 Task: Add the task  Integrate a new online platform for online art history courses to the section Speed Spiral in the project ConstructTech and add a Due Date to the respective task as 2024/04/15
Action: Mouse moved to (61, 398)
Screenshot: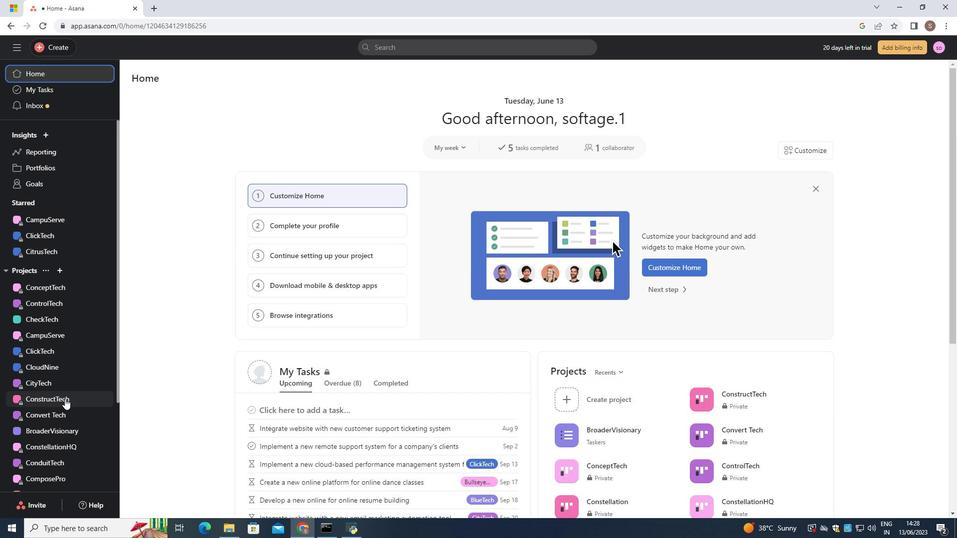 
Action: Mouse pressed left at (61, 398)
Screenshot: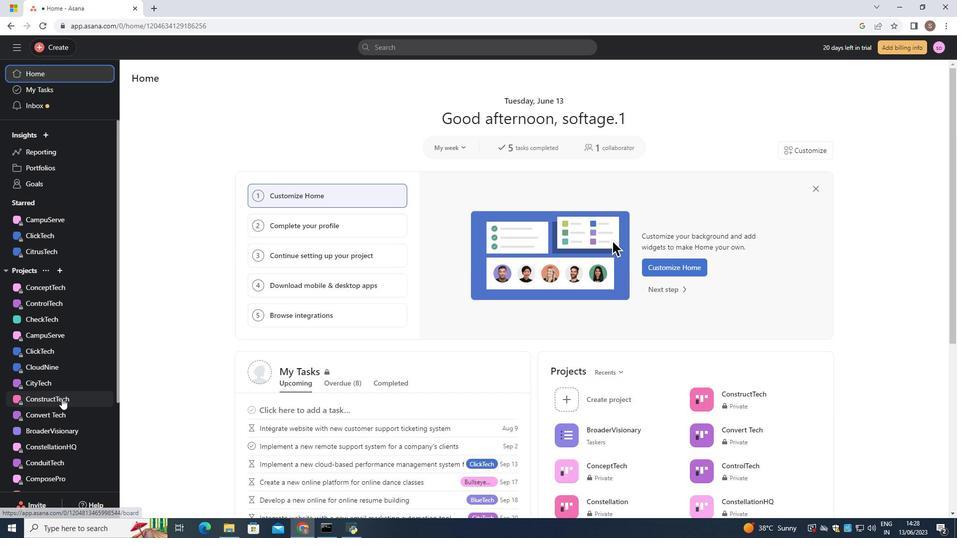 
Action: Mouse moved to (954, 512)
Screenshot: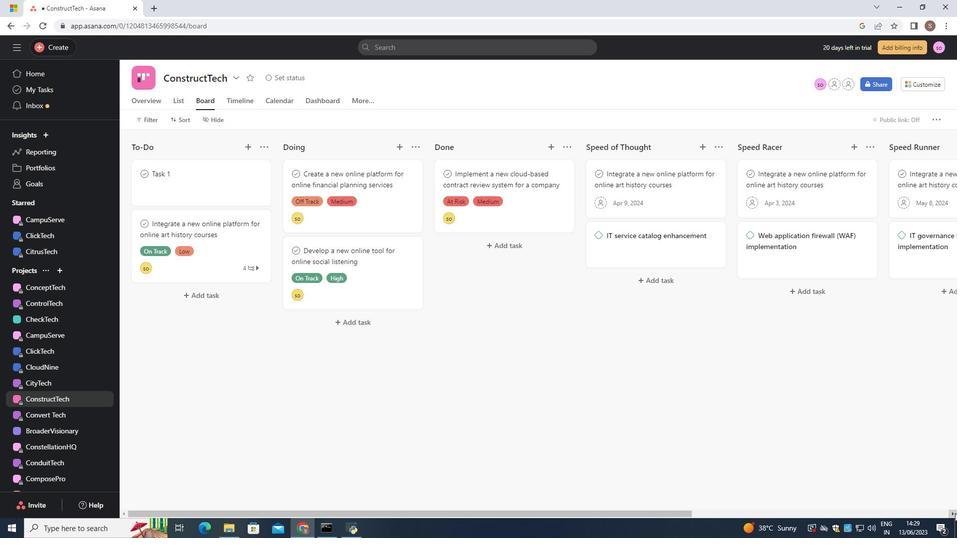 
Action: Mouse pressed left at (954, 512)
Screenshot: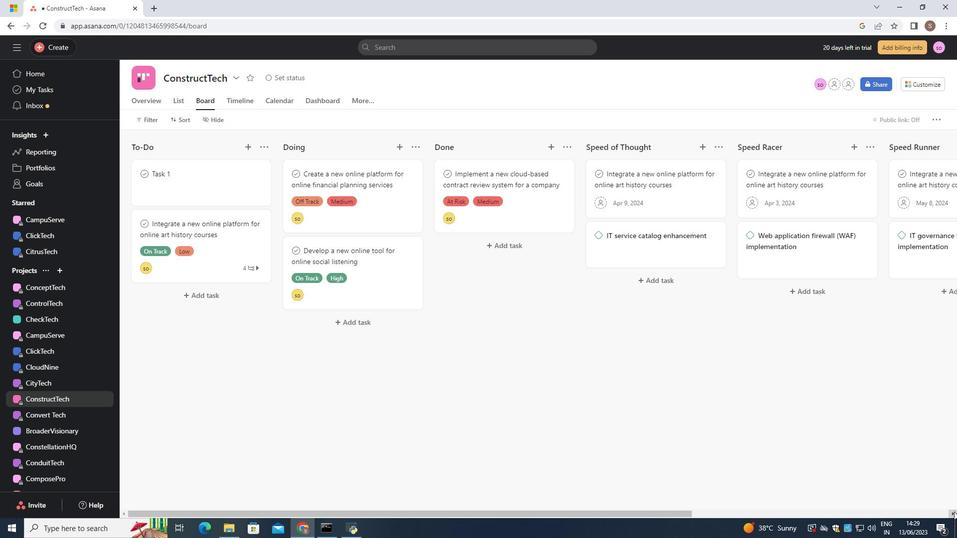 
Action: Mouse moved to (823, 145)
Screenshot: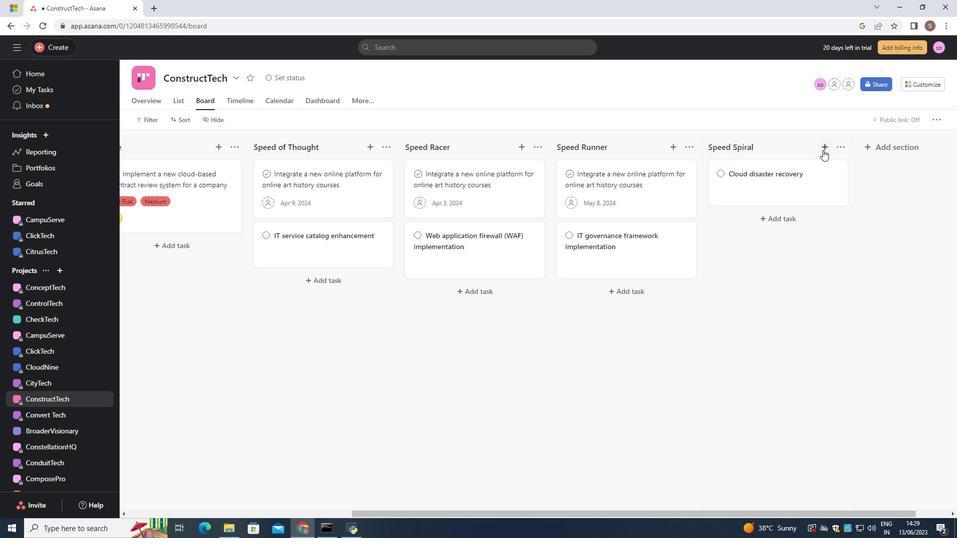 
Action: Mouse pressed left at (823, 145)
Screenshot: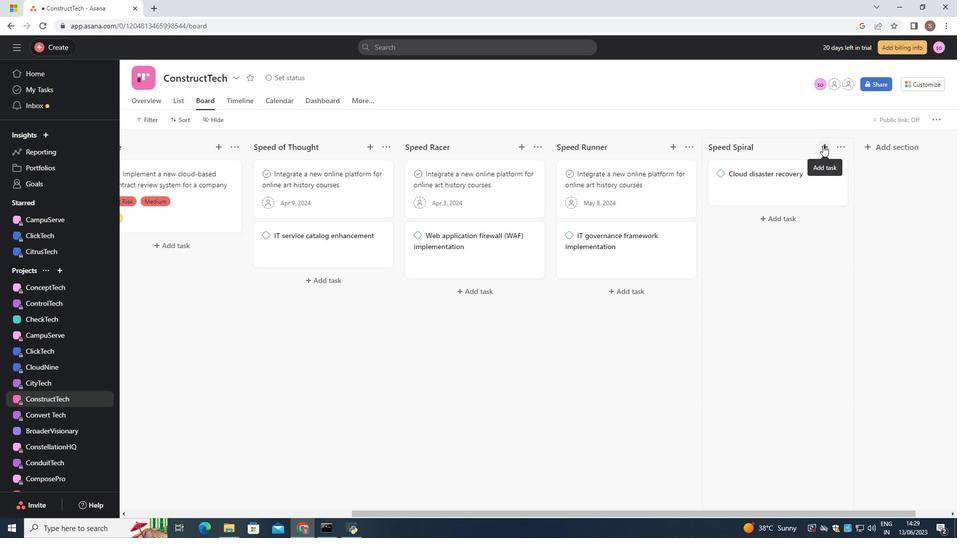 
Action: Key pressed <Key.shift>Integrate<Key.space>a<Key.space>new<Key.space>online<Key.space>platform<Key.space>for<Key.space>online<Key.space>art<Key.space>history<Key.space>courses
Screenshot: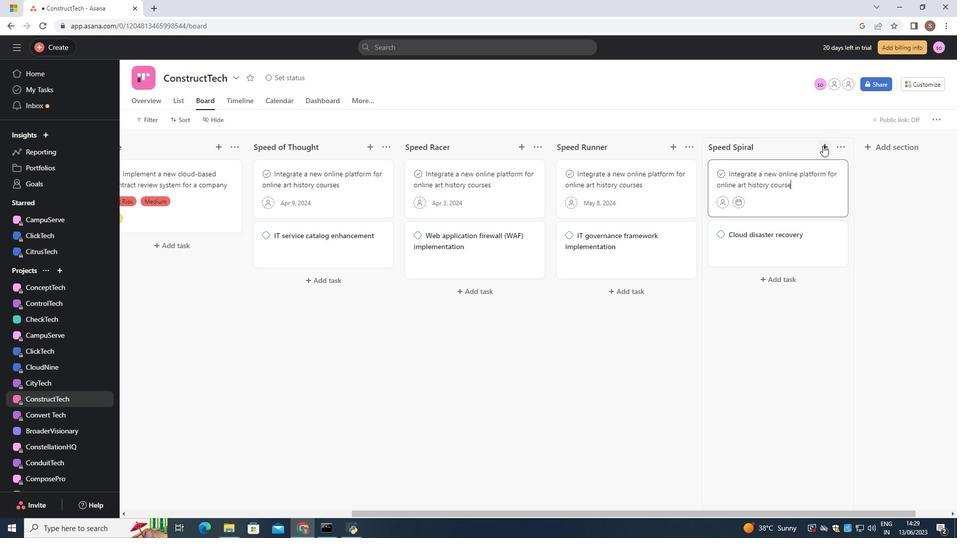 
Action: Mouse moved to (741, 203)
Screenshot: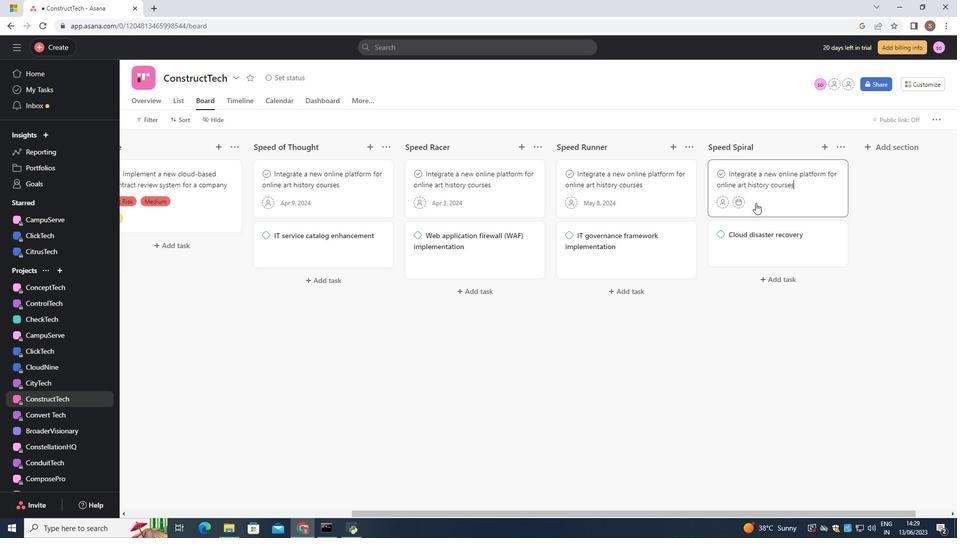 
Action: Mouse pressed left at (741, 203)
Screenshot: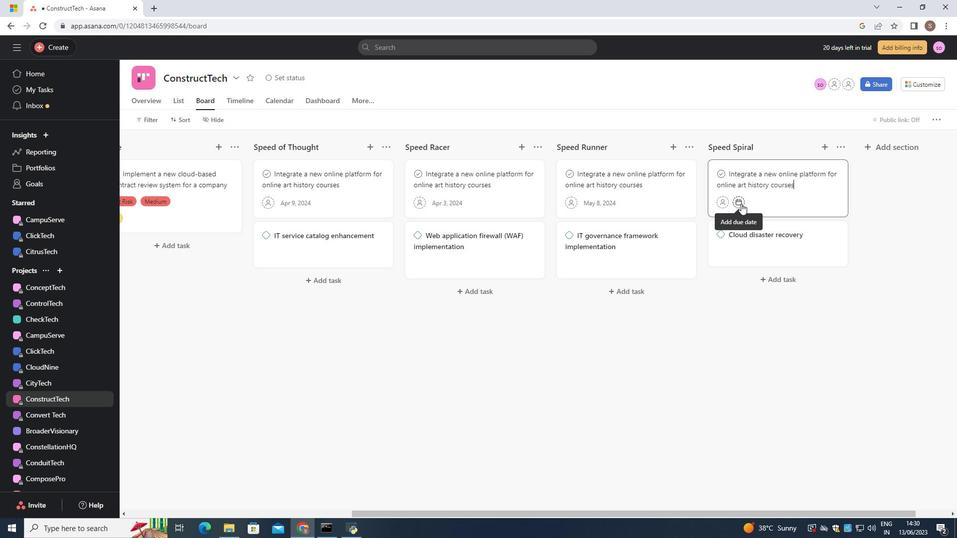 
Action: Mouse moved to (789, 250)
Screenshot: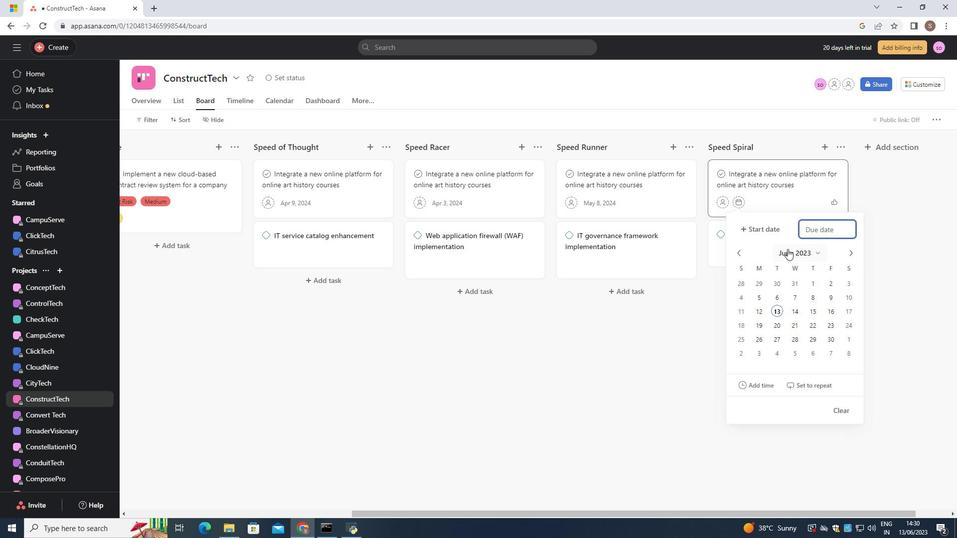 
Action: Mouse pressed left at (789, 250)
Screenshot: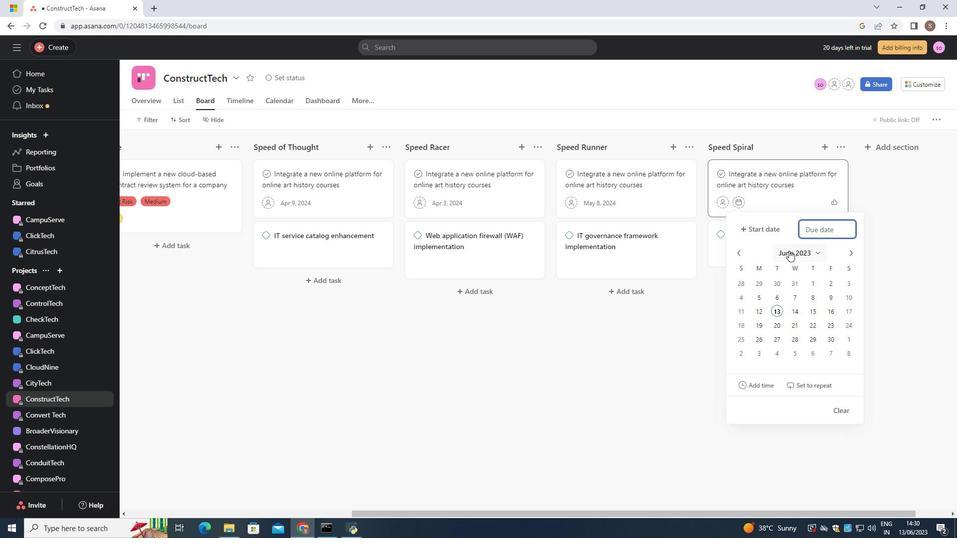 
Action: Mouse moved to (817, 389)
Screenshot: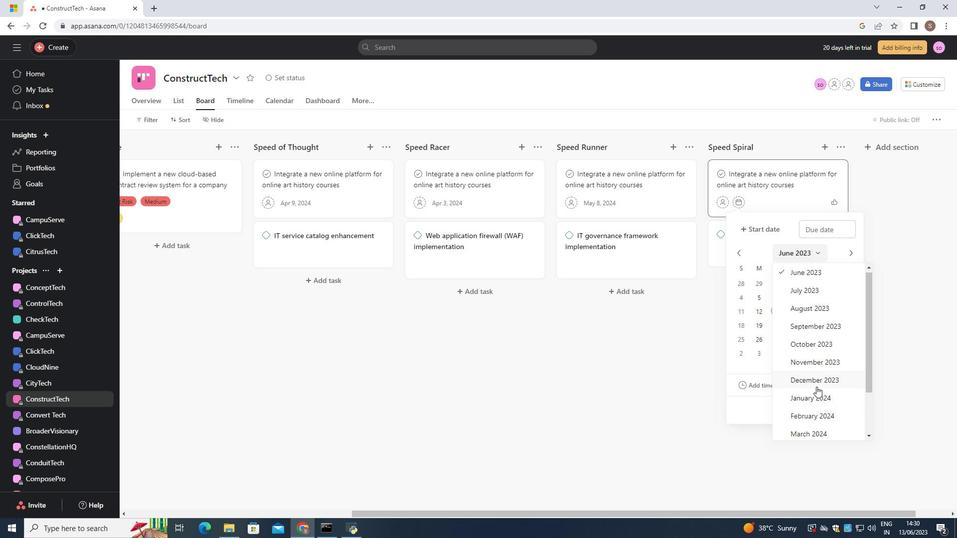
Action: Mouse scrolled (817, 388) with delta (0, 0)
Screenshot: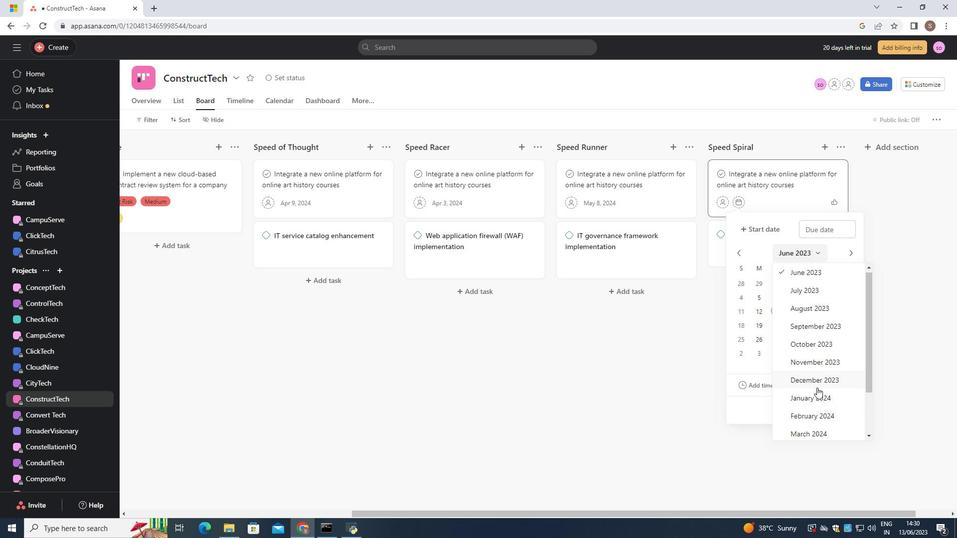 
Action: Mouse moved to (815, 400)
Screenshot: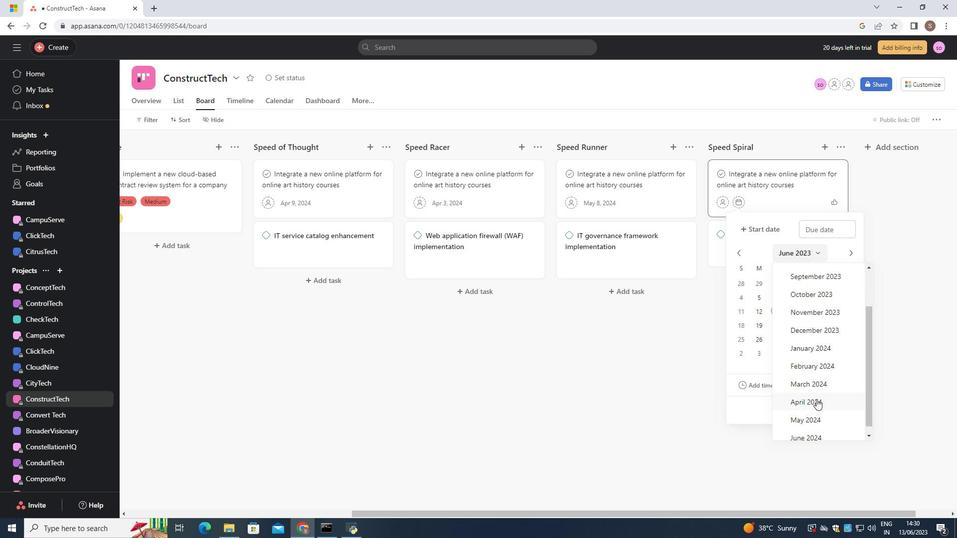 
Action: Mouse pressed left at (815, 400)
Screenshot: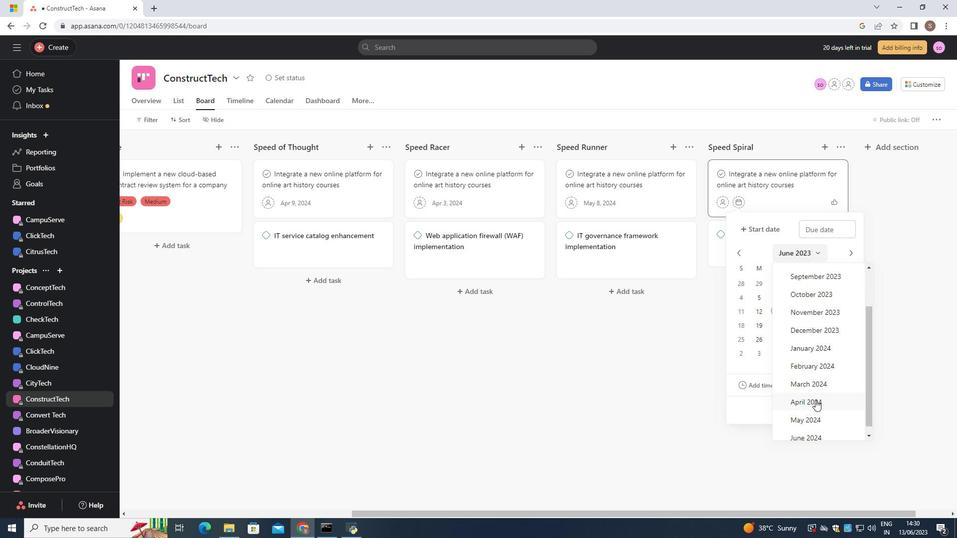 
Action: Mouse moved to (760, 310)
Screenshot: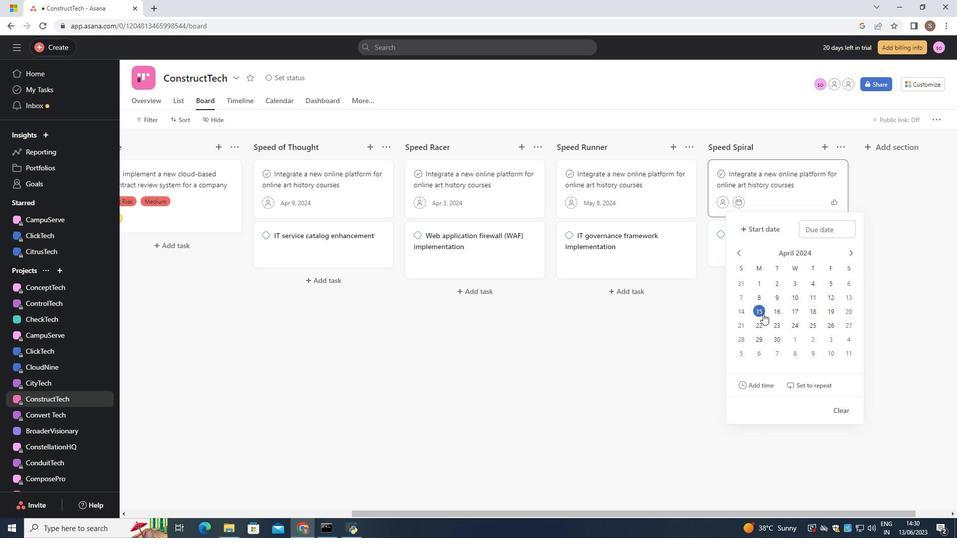 
Action: Mouse pressed left at (760, 310)
Screenshot: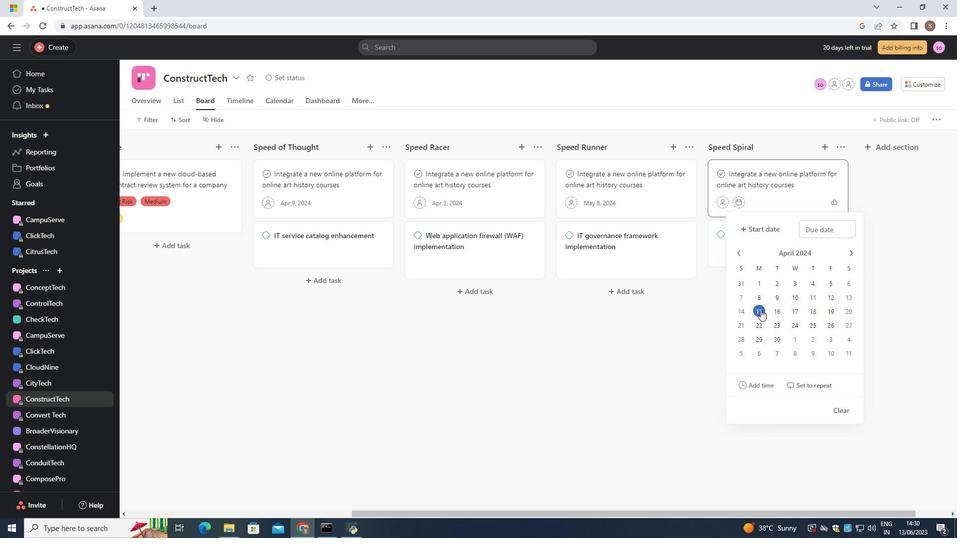 
Action: Mouse moved to (675, 334)
Screenshot: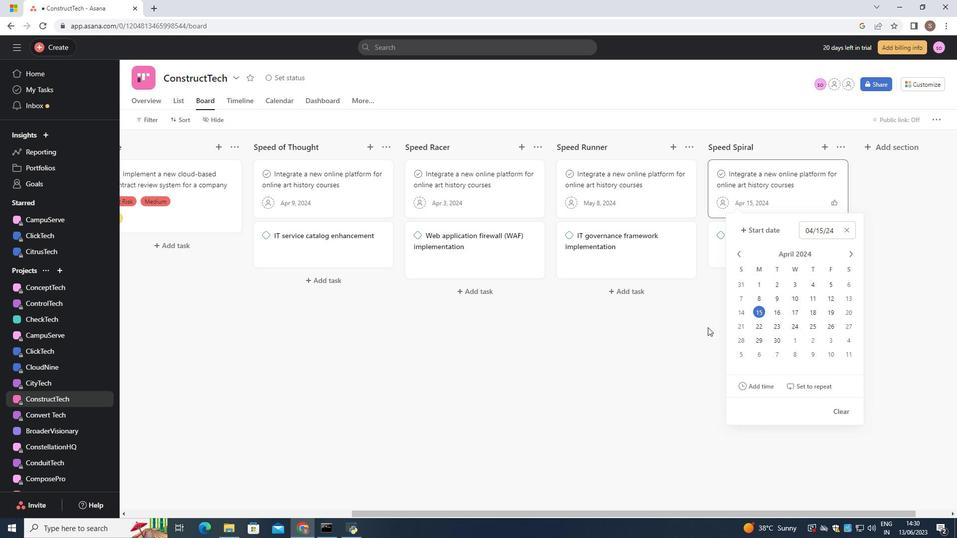 
Action: Mouse pressed left at (675, 334)
Screenshot: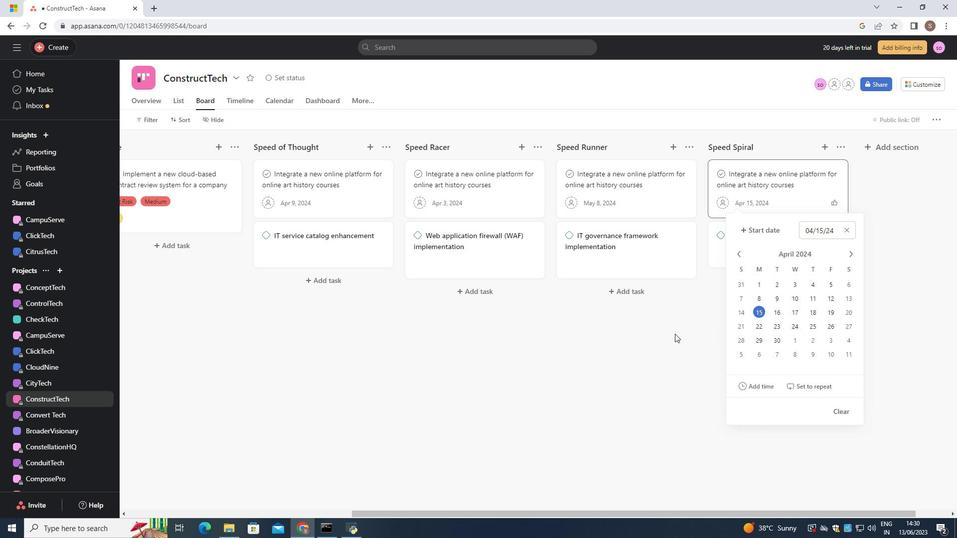 
